 Task: Toggle the option "Enable JavaScript source maps".
Action: Mouse moved to (1198, 37)
Screenshot: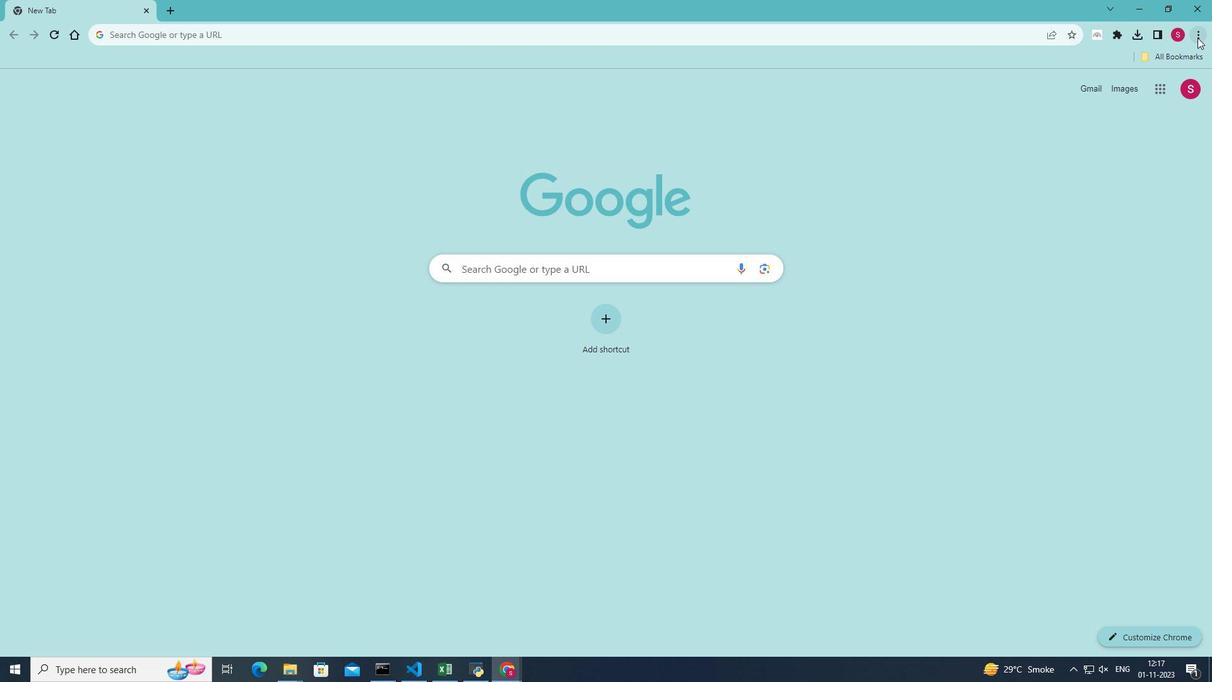 
Action: Mouse pressed left at (1198, 37)
Screenshot: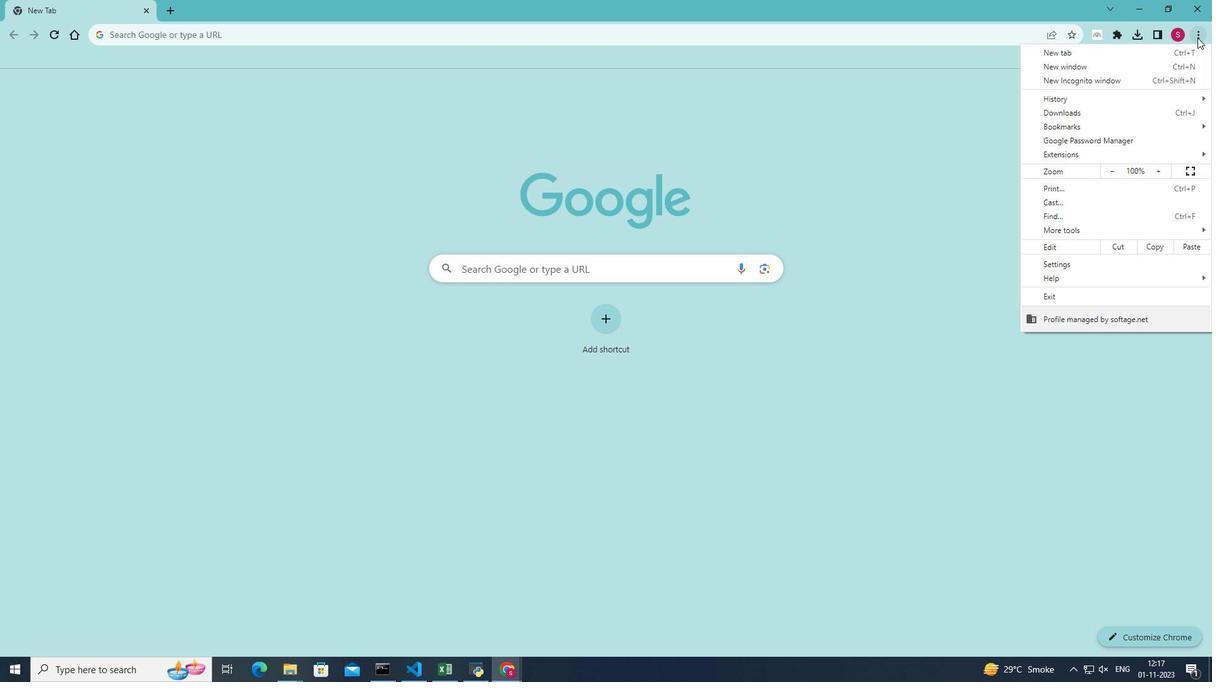 
Action: Mouse moved to (1089, 231)
Screenshot: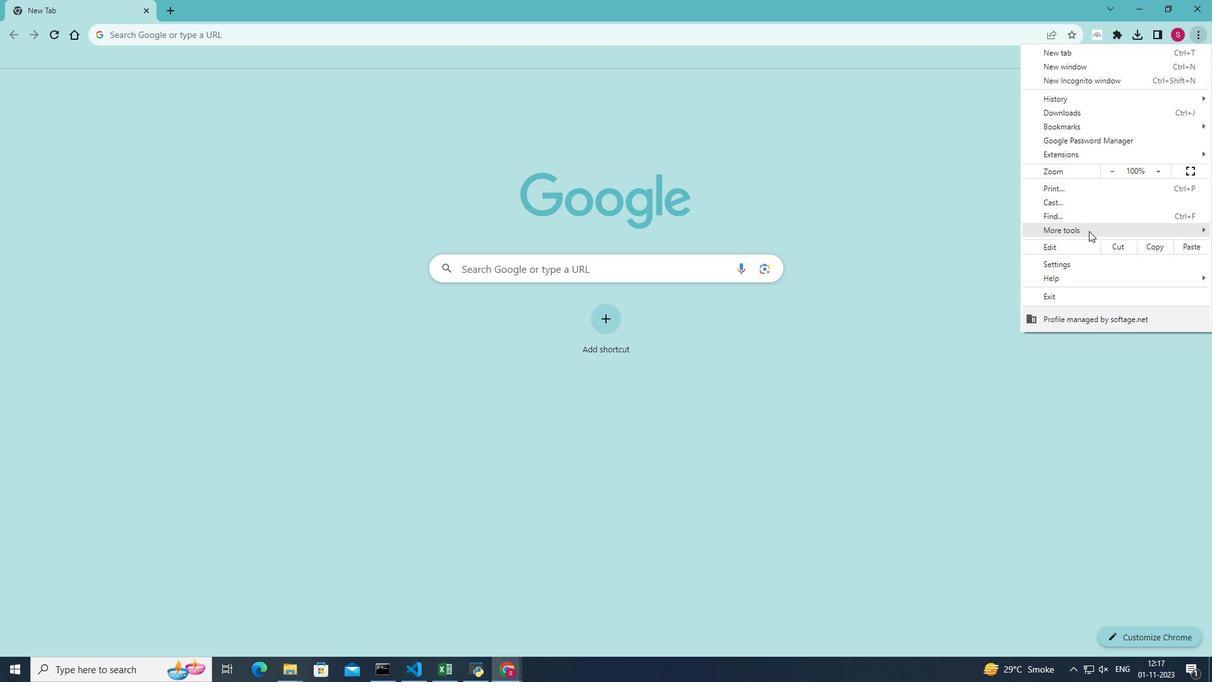 
Action: Mouse pressed left at (1089, 231)
Screenshot: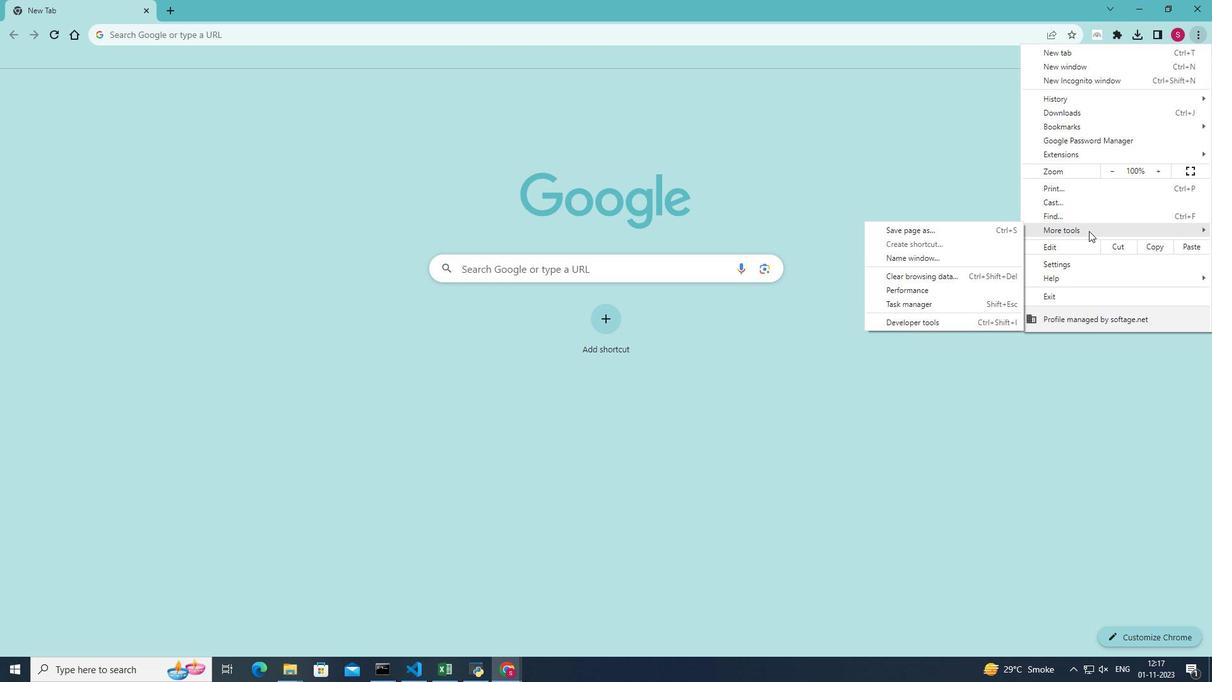 
Action: Mouse moved to (915, 323)
Screenshot: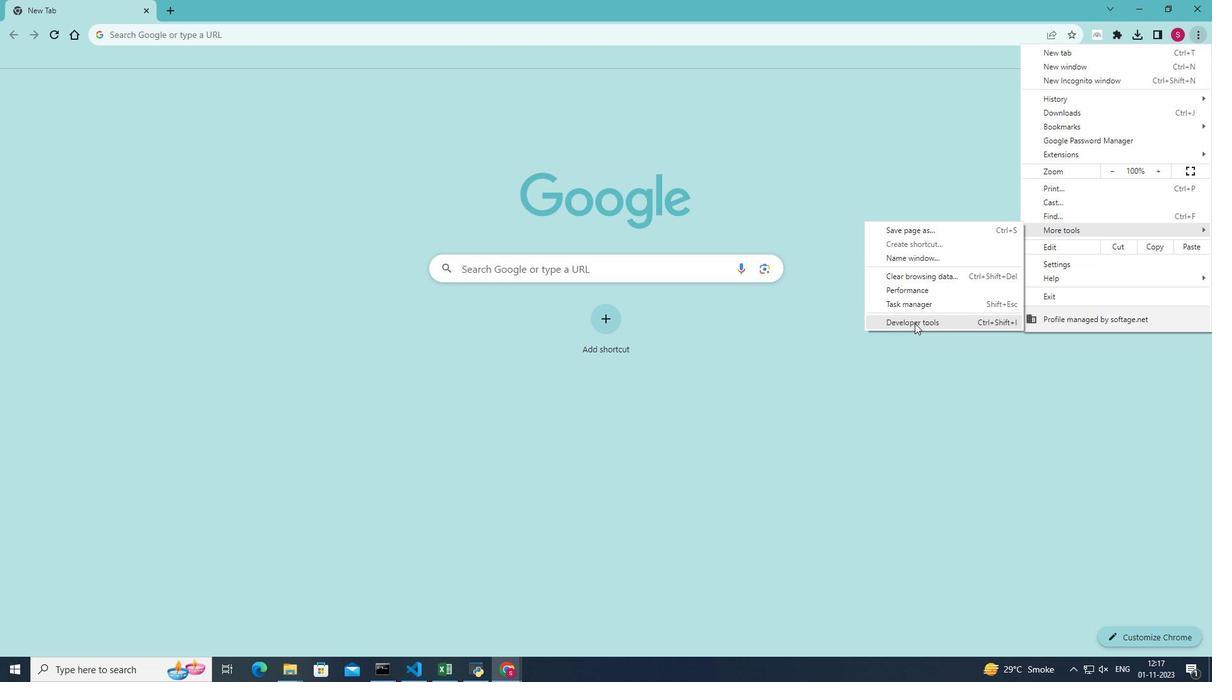 
Action: Mouse pressed left at (915, 323)
Screenshot: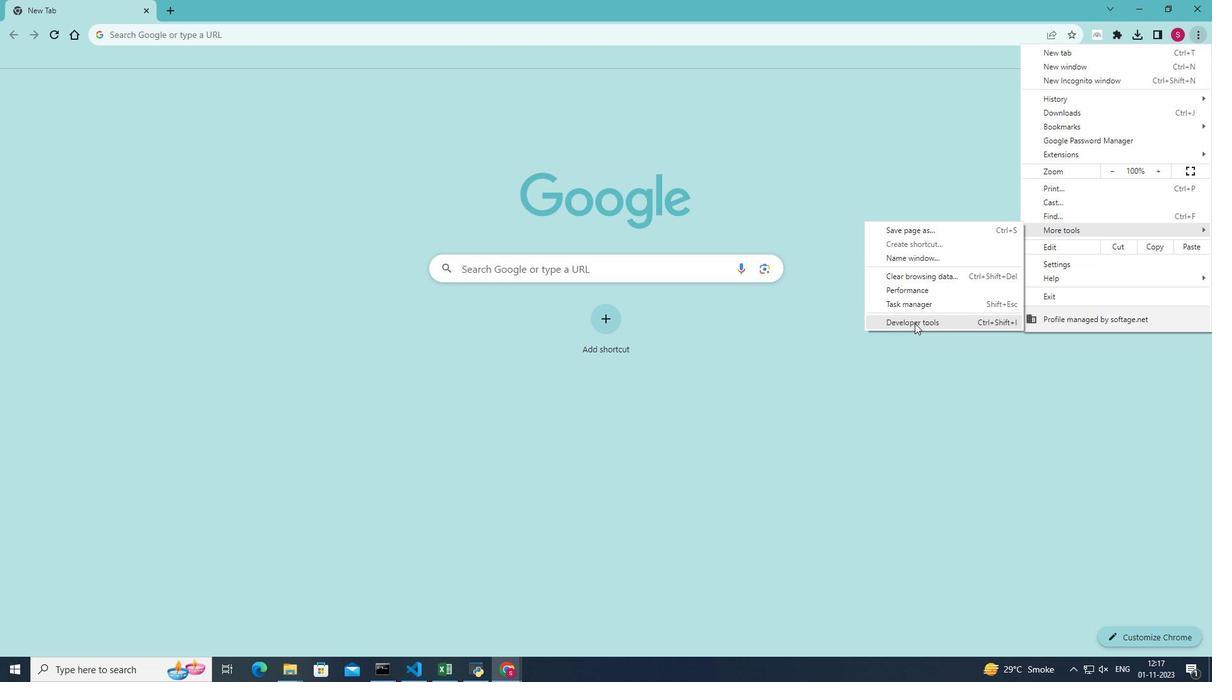 
Action: Mouse moved to (1168, 73)
Screenshot: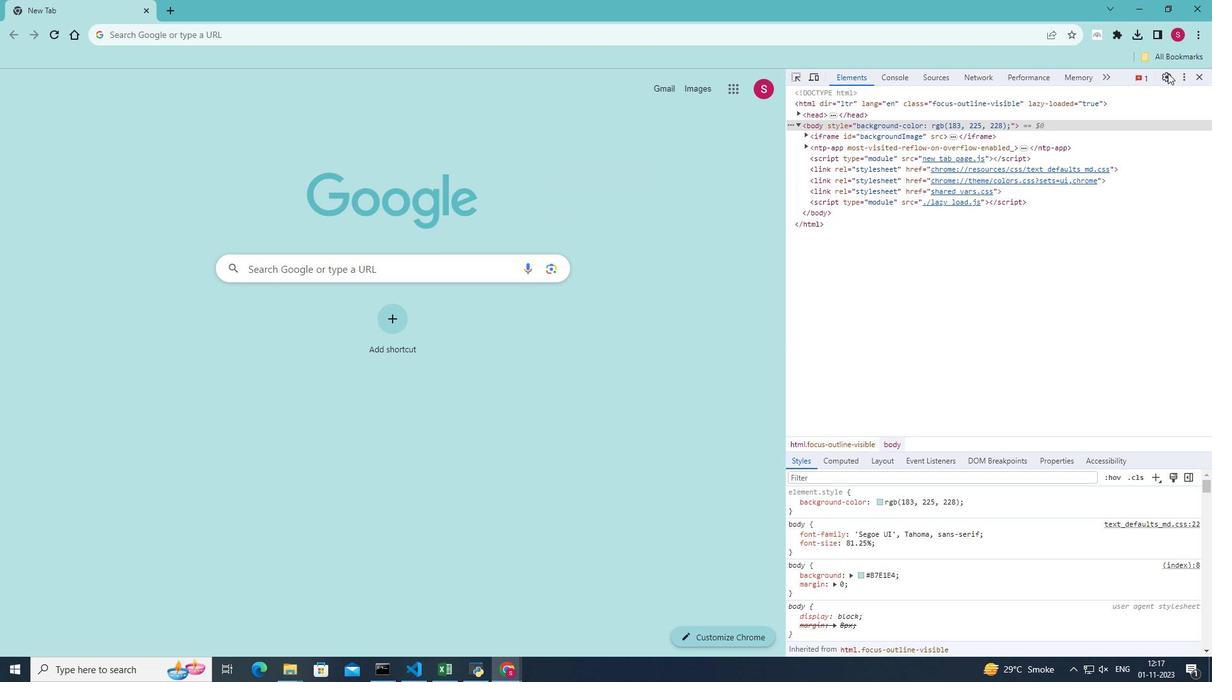 
Action: Mouse pressed left at (1168, 73)
Screenshot: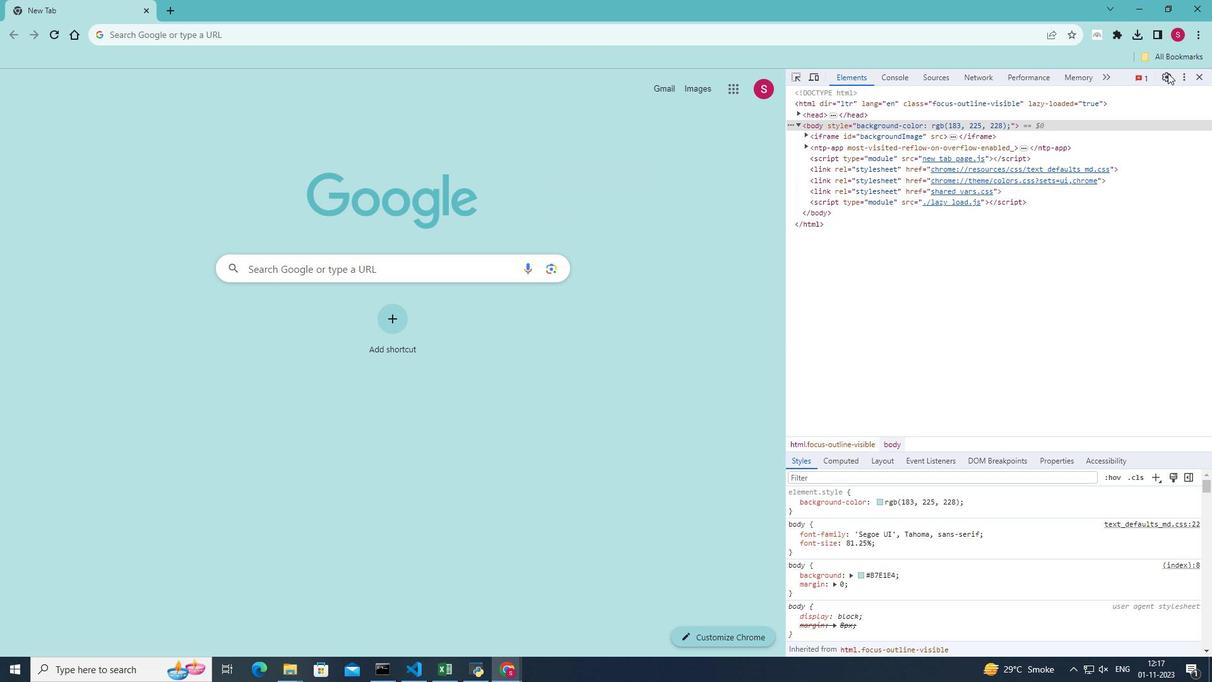 
Action: Mouse moved to (884, 402)
Screenshot: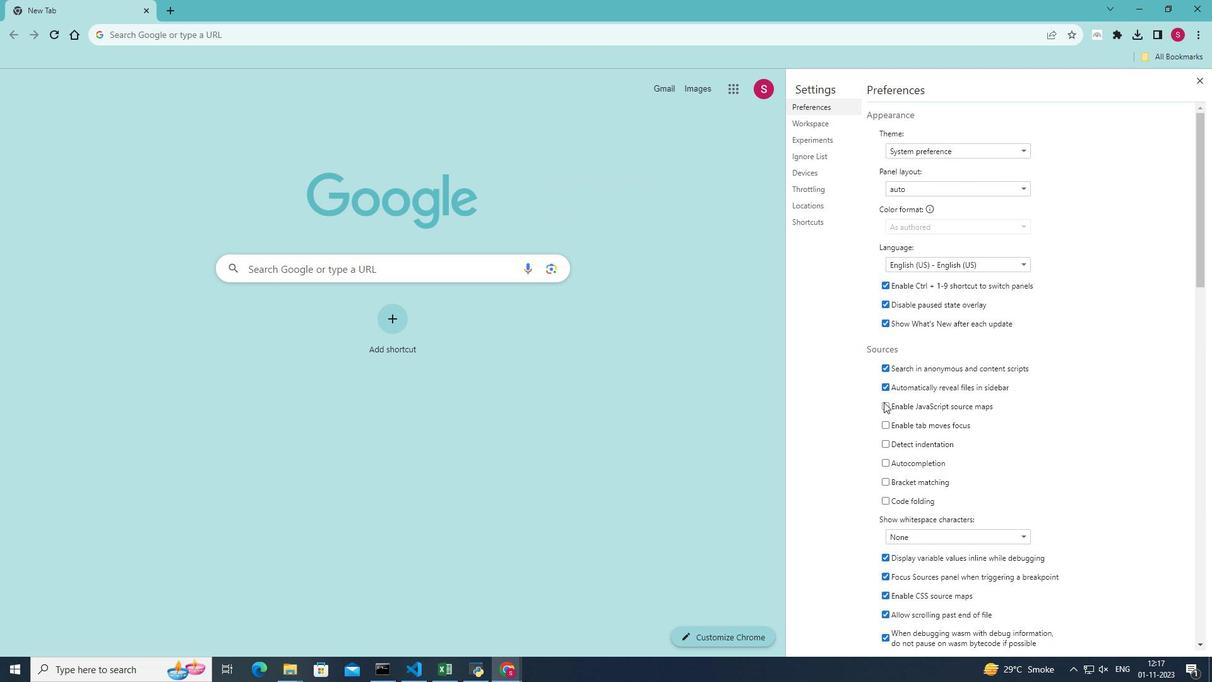 
Action: Mouse pressed left at (884, 402)
Screenshot: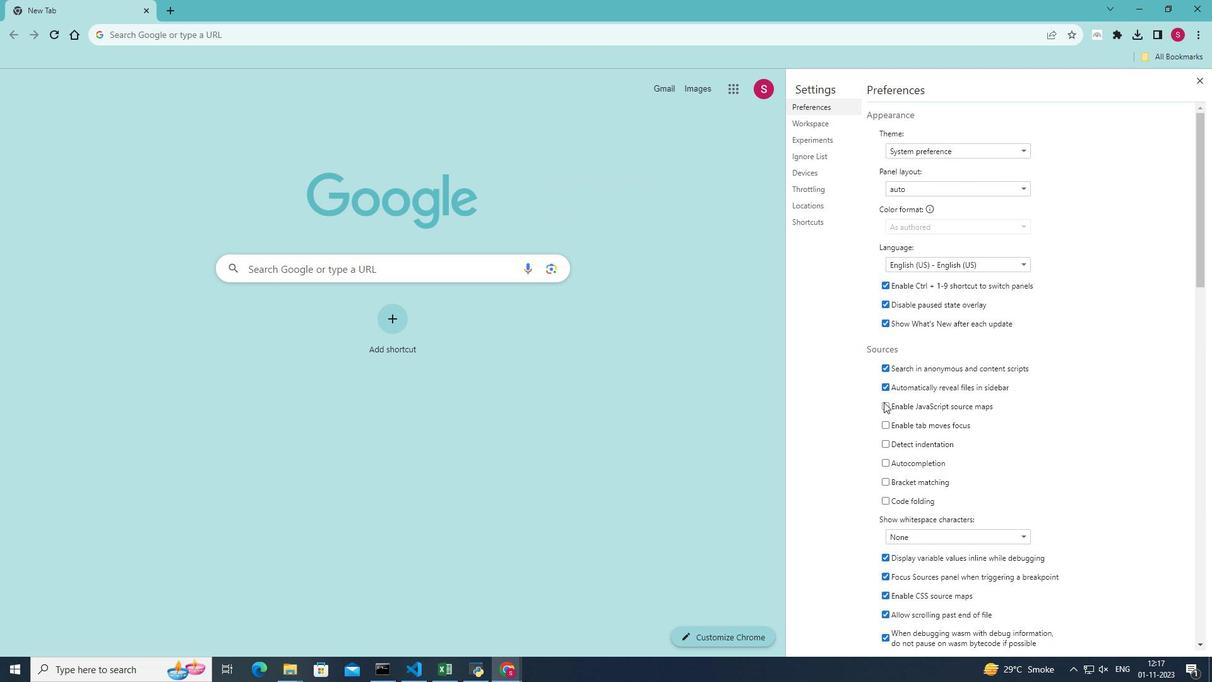 
